 Task: Search one way flight ticket for 4 adults, 2 children, 2 infants in seat and 1 infant on lap in premium economy from Columbus: Rickenbacker International Airport to Riverton: Central Wyoming Regional Airport (was Riverton Regional) on 8-4-2023. Choice of flights is American. Number of bags: 1 carry on bag. Outbound departure time preference is 4:00.
Action: Mouse moved to (282, 250)
Screenshot: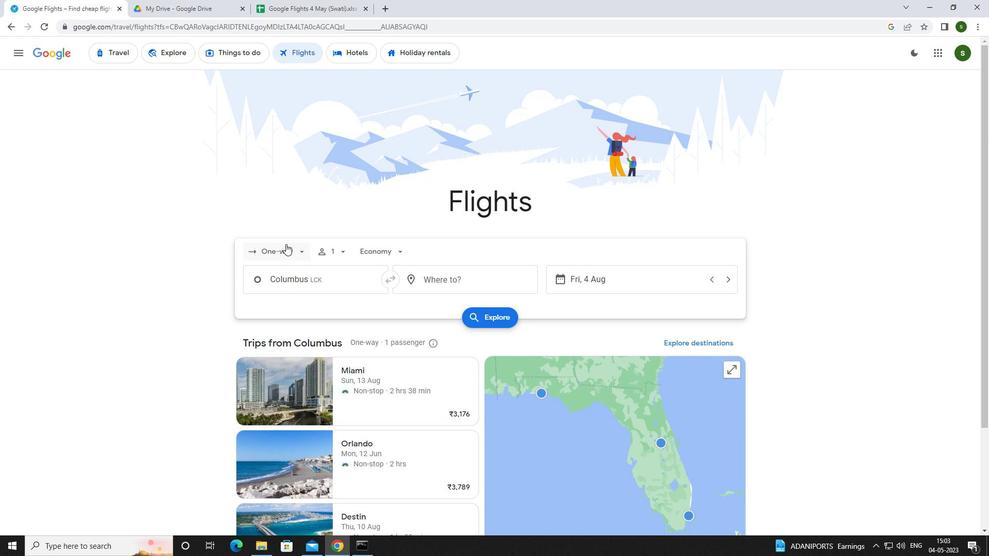 
Action: Mouse pressed left at (282, 250)
Screenshot: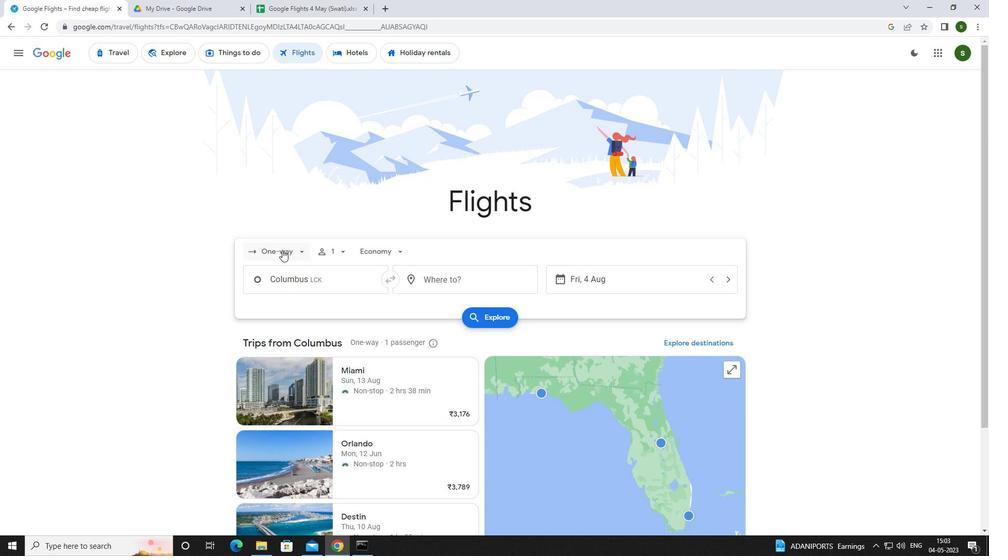 
Action: Mouse moved to (291, 298)
Screenshot: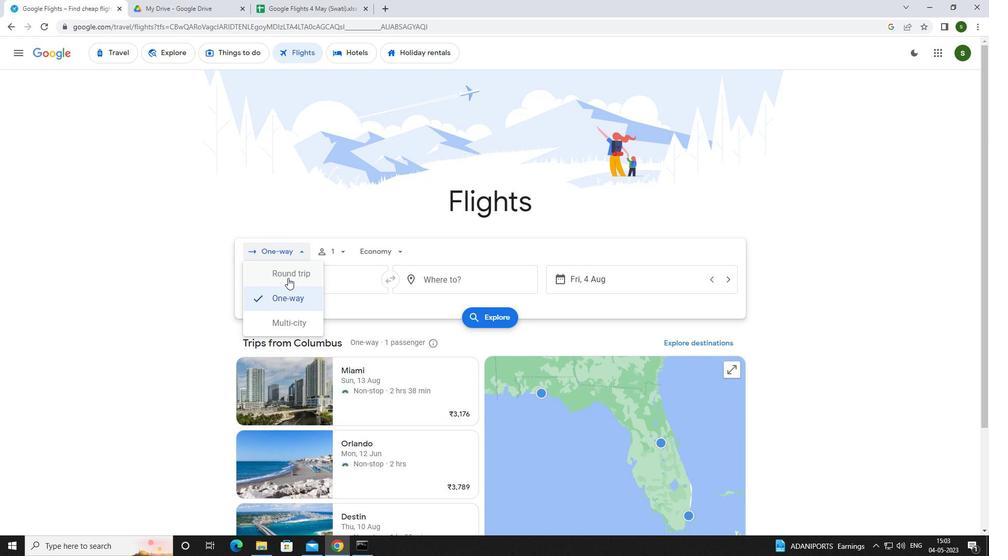 
Action: Mouse pressed left at (291, 298)
Screenshot: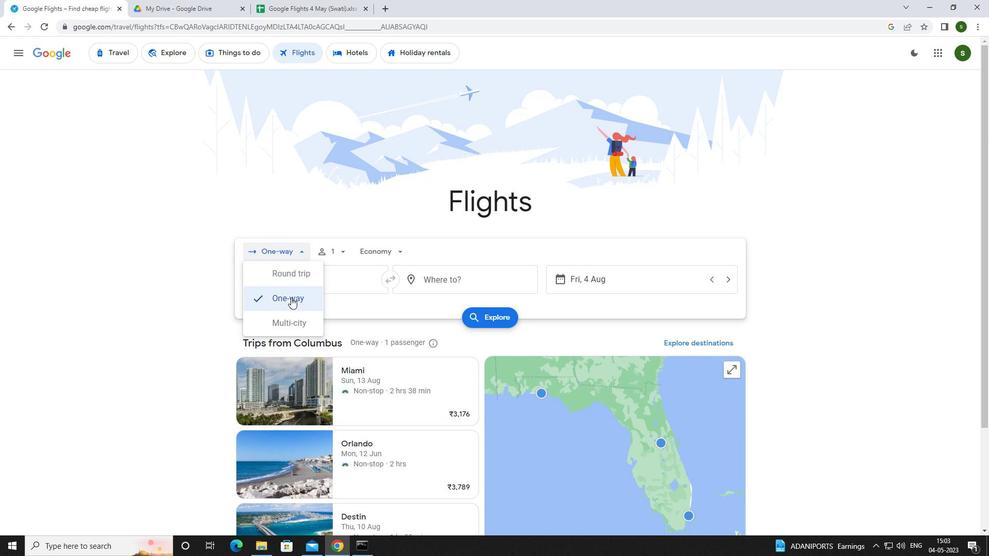 
Action: Mouse moved to (340, 251)
Screenshot: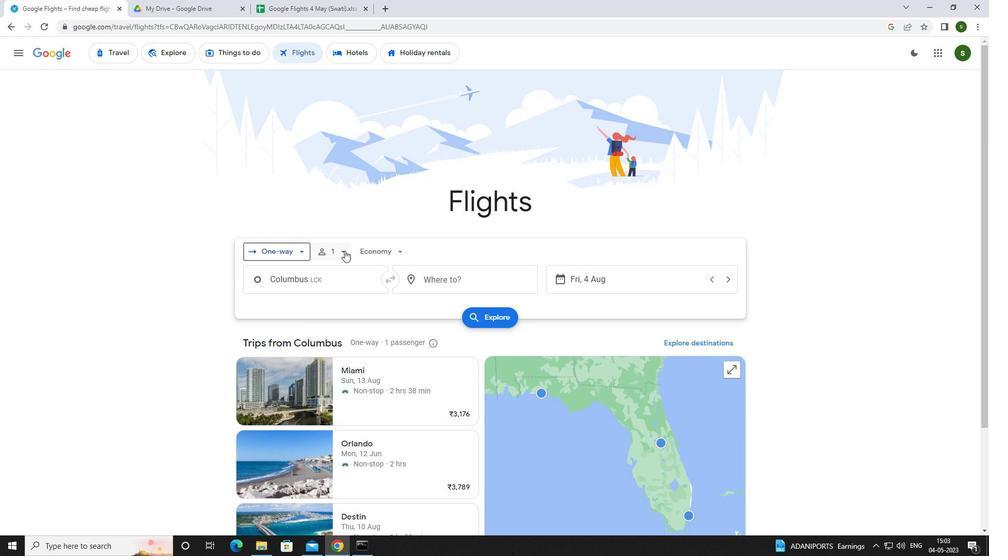 
Action: Mouse pressed left at (340, 251)
Screenshot: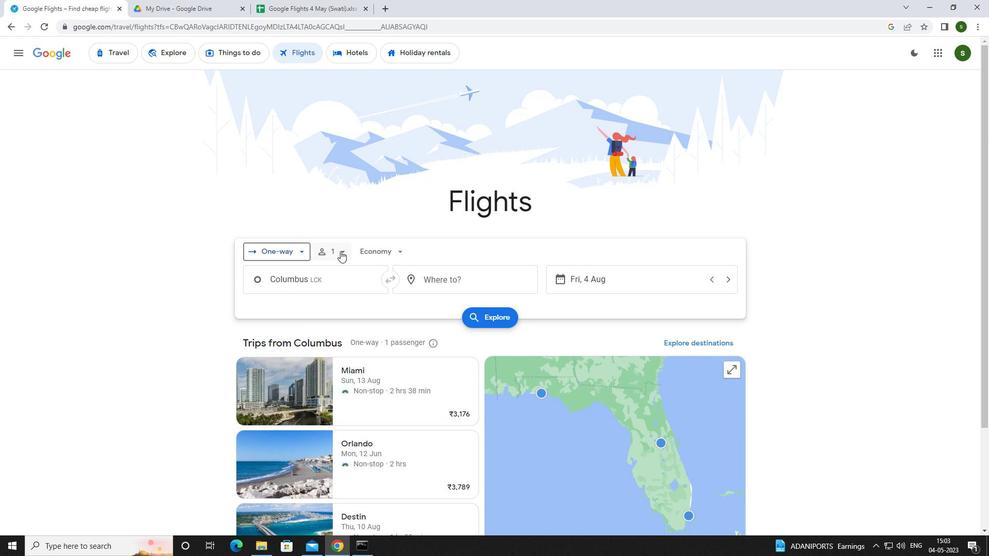 
Action: Mouse moved to (418, 276)
Screenshot: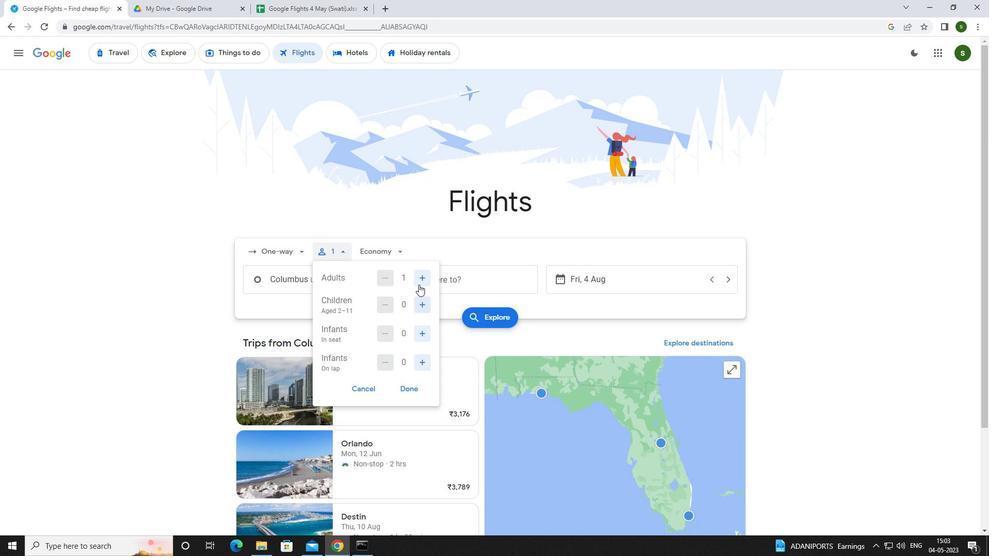 
Action: Mouse pressed left at (418, 276)
Screenshot: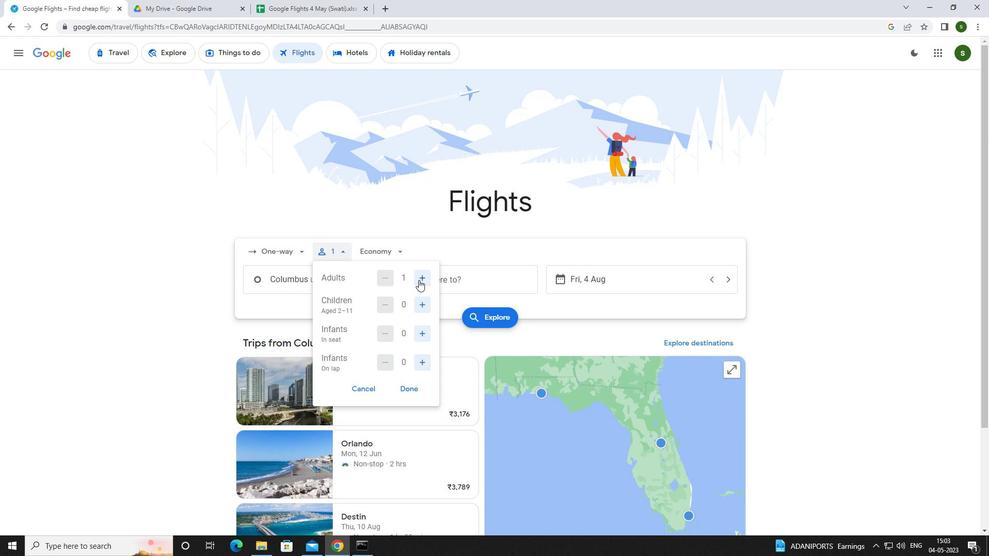 
Action: Mouse pressed left at (418, 276)
Screenshot: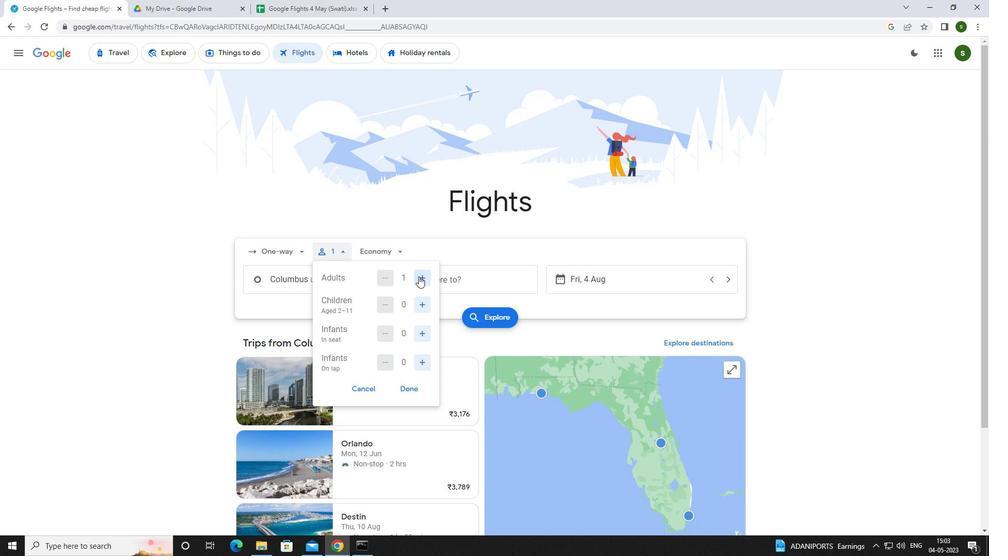 
Action: Mouse pressed left at (418, 276)
Screenshot: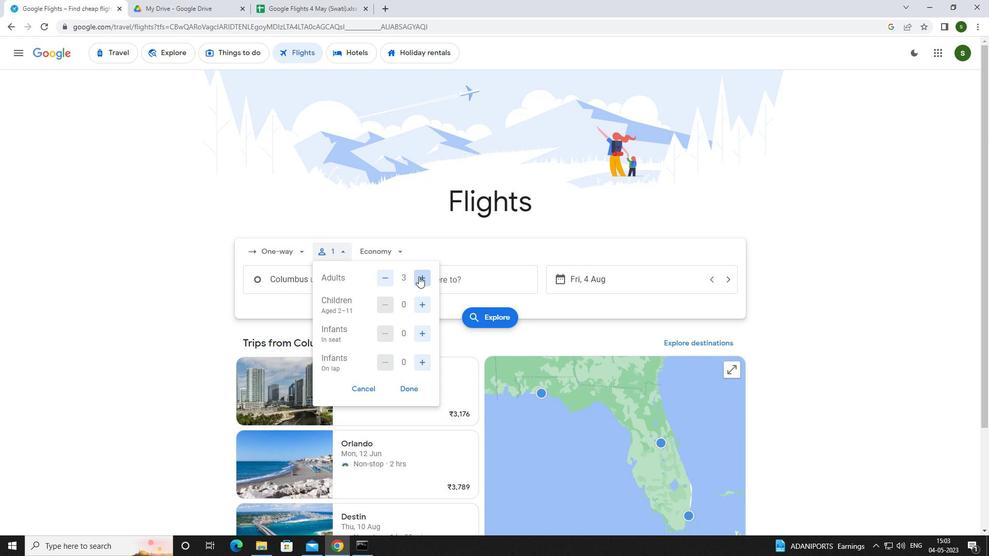 
Action: Mouse moved to (420, 303)
Screenshot: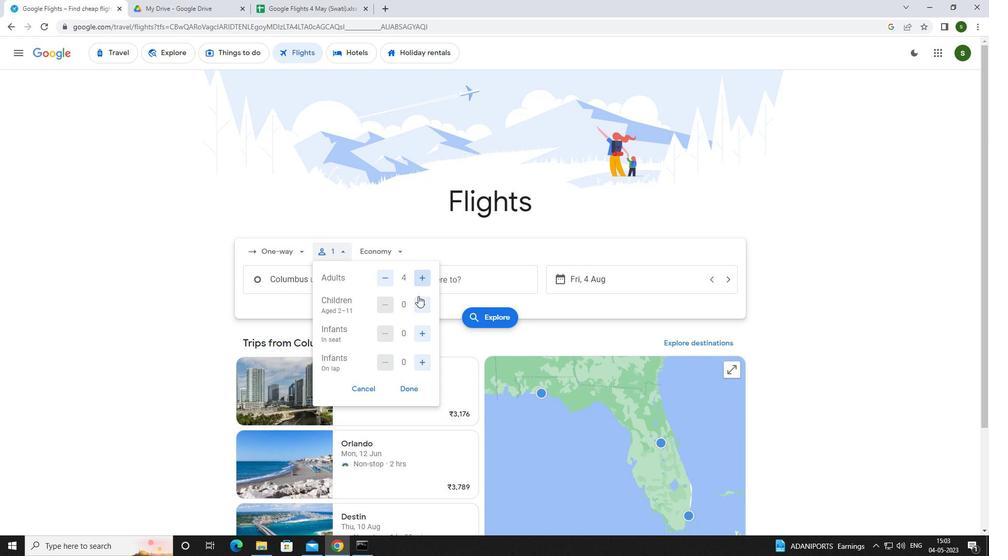 
Action: Mouse pressed left at (420, 303)
Screenshot: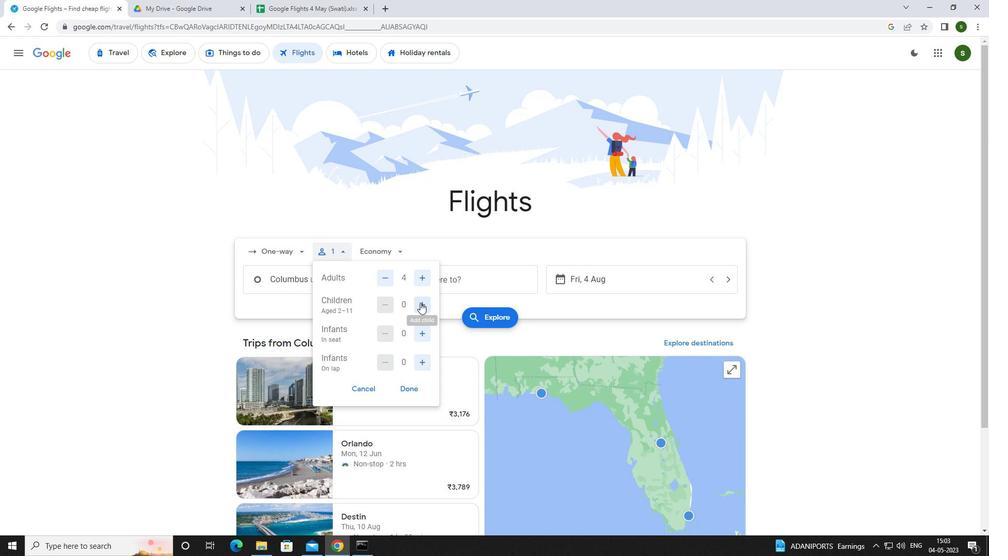 
Action: Mouse pressed left at (420, 303)
Screenshot: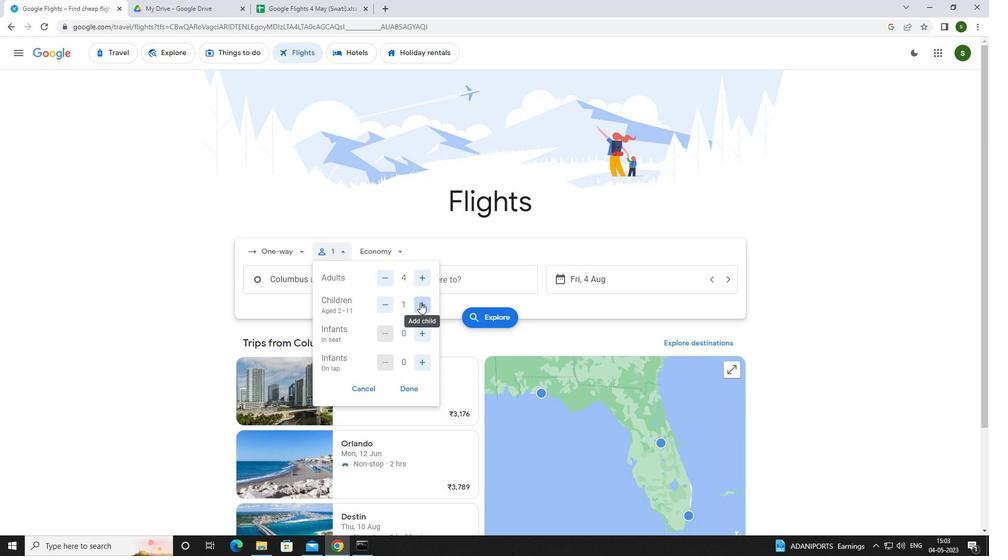 
Action: Mouse moved to (429, 331)
Screenshot: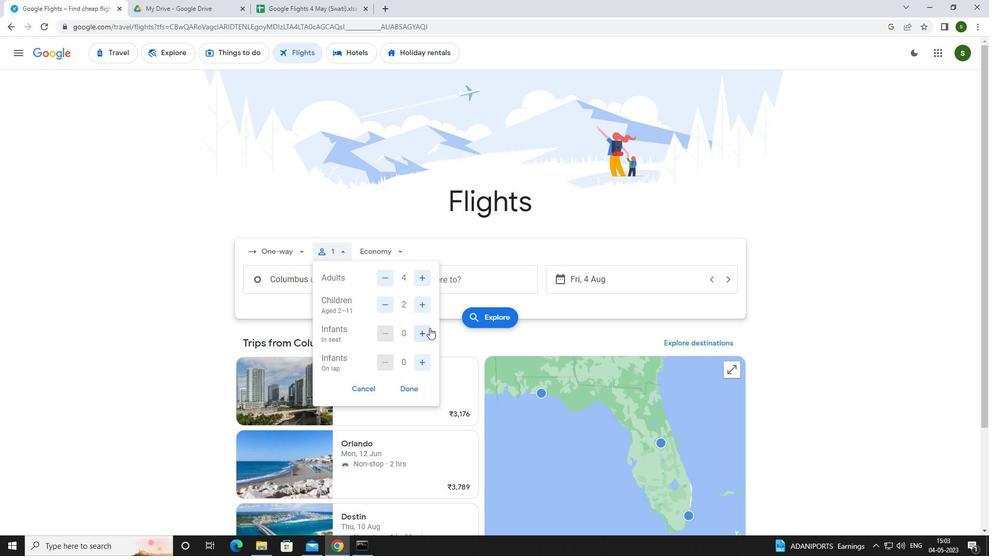 
Action: Mouse pressed left at (429, 331)
Screenshot: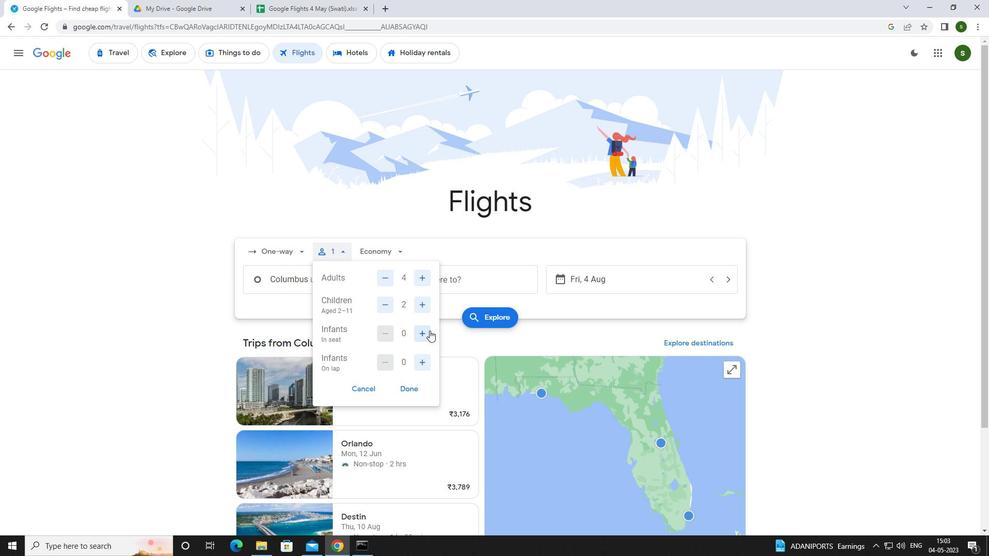 
Action: Mouse pressed left at (429, 331)
Screenshot: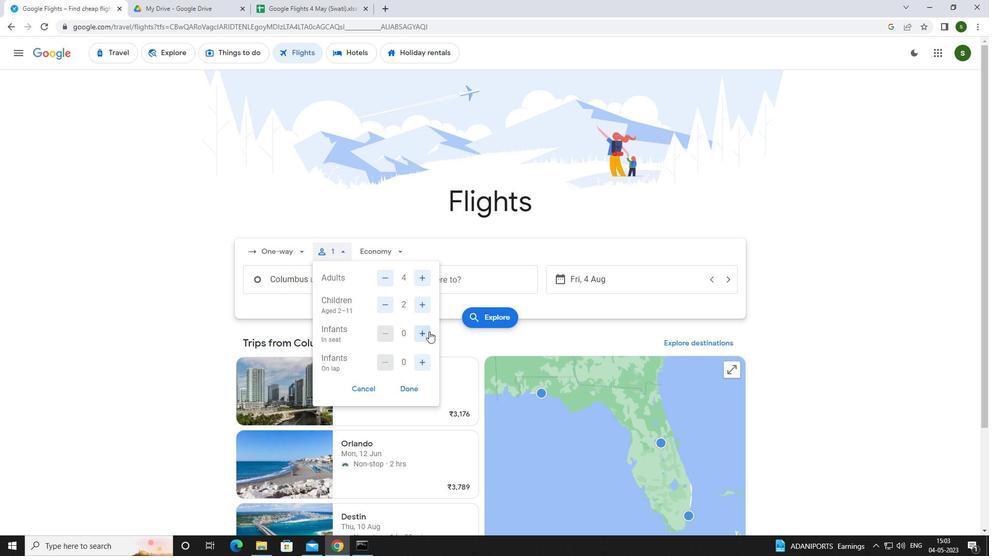 
Action: Mouse moved to (422, 359)
Screenshot: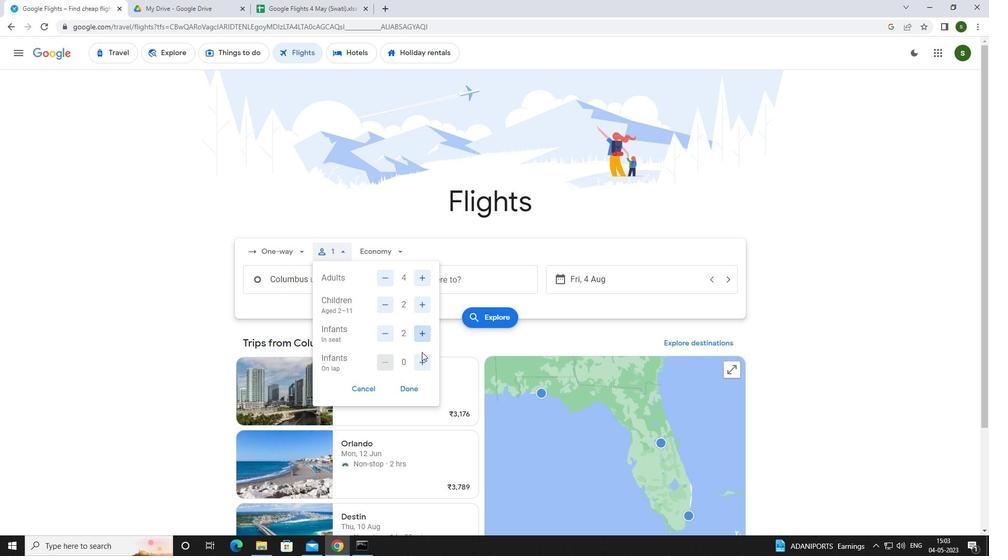 
Action: Mouse pressed left at (422, 359)
Screenshot: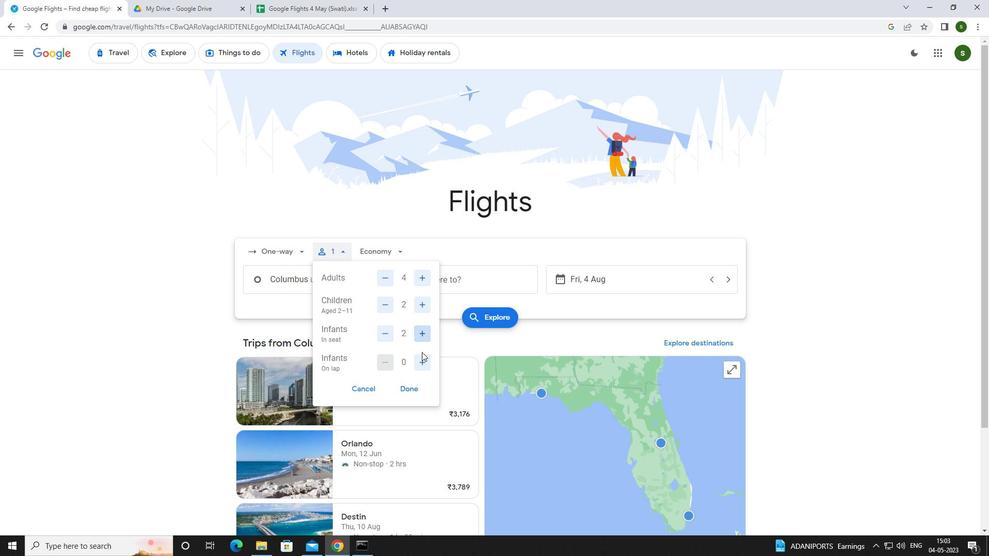 
Action: Mouse moved to (398, 242)
Screenshot: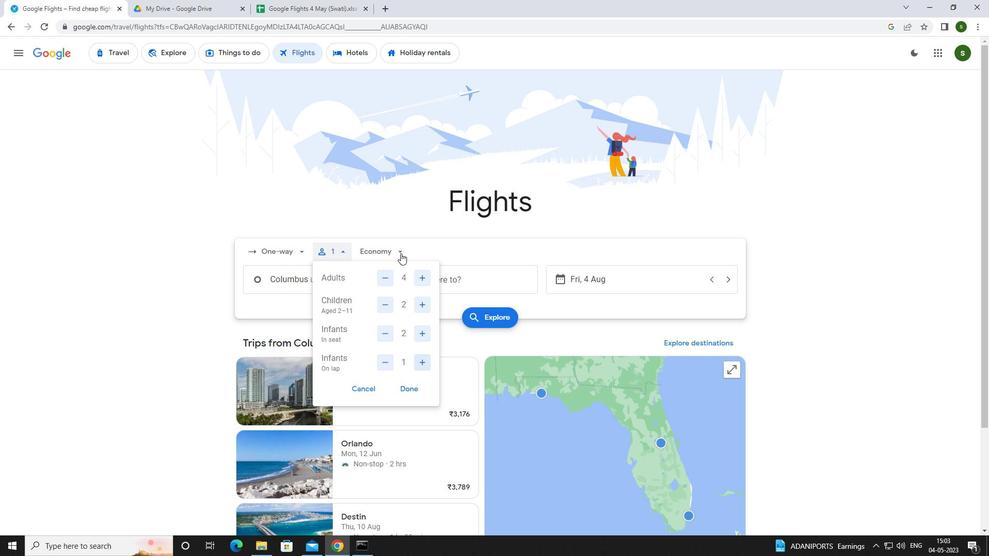 
Action: Mouse pressed left at (398, 242)
Screenshot: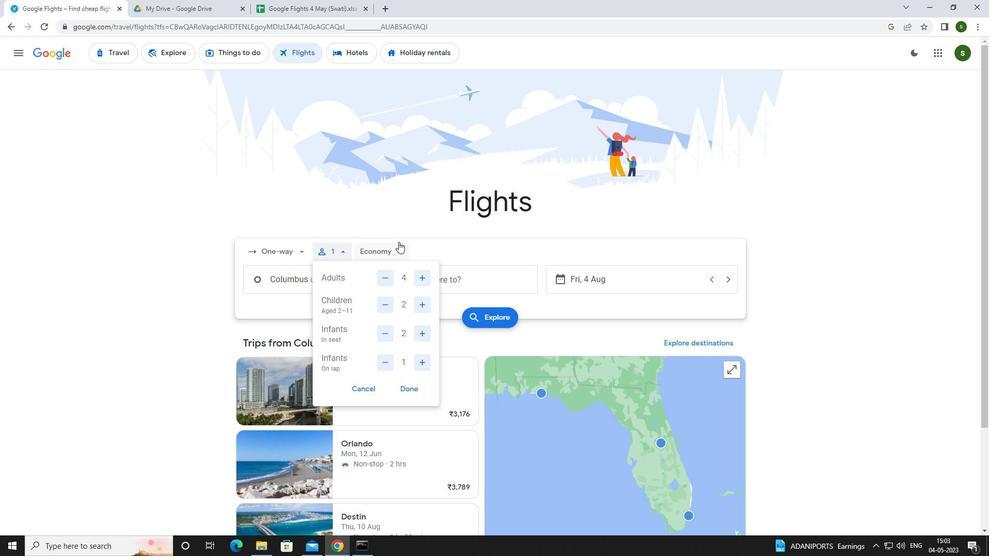 
Action: Mouse moved to (410, 298)
Screenshot: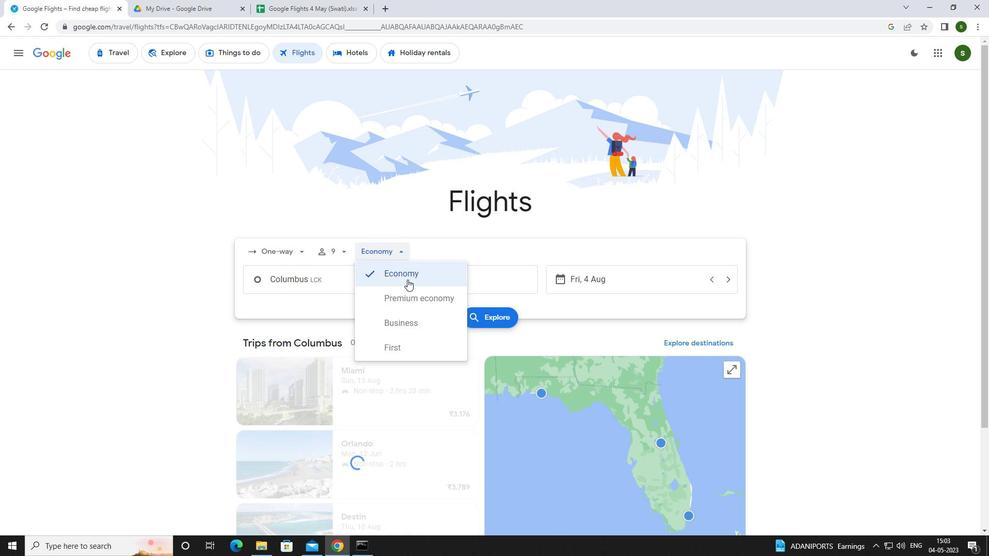 
Action: Mouse pressed left at (410, 298)
Screenshot: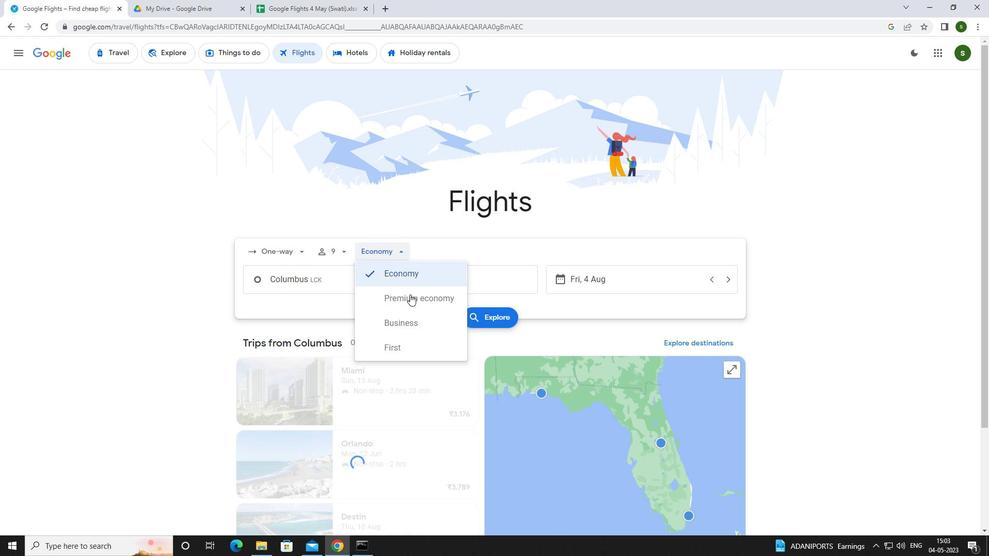 
Action: Mouse moved to (346, 281)
Screenshot: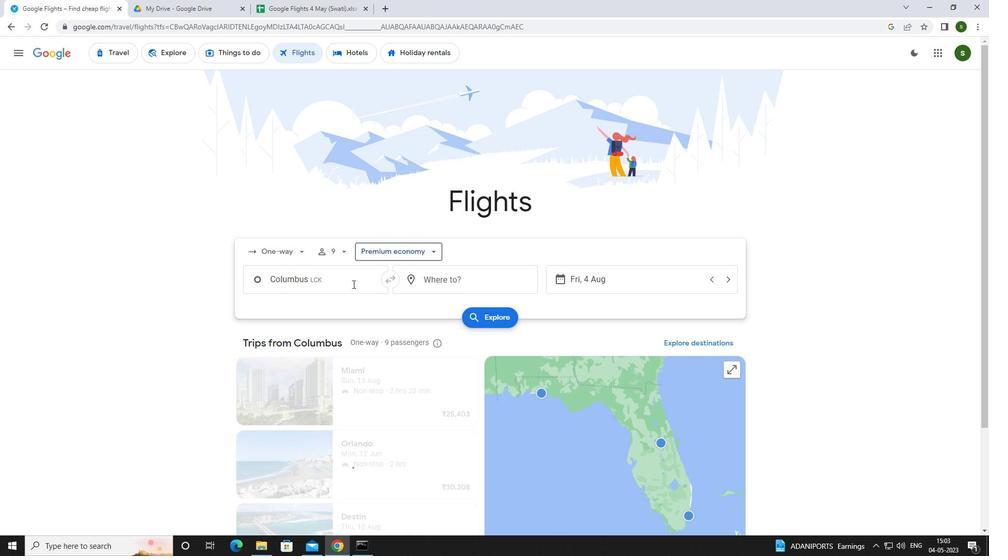 
Action: Mouse pressed left at (346, 281)
Screenshot: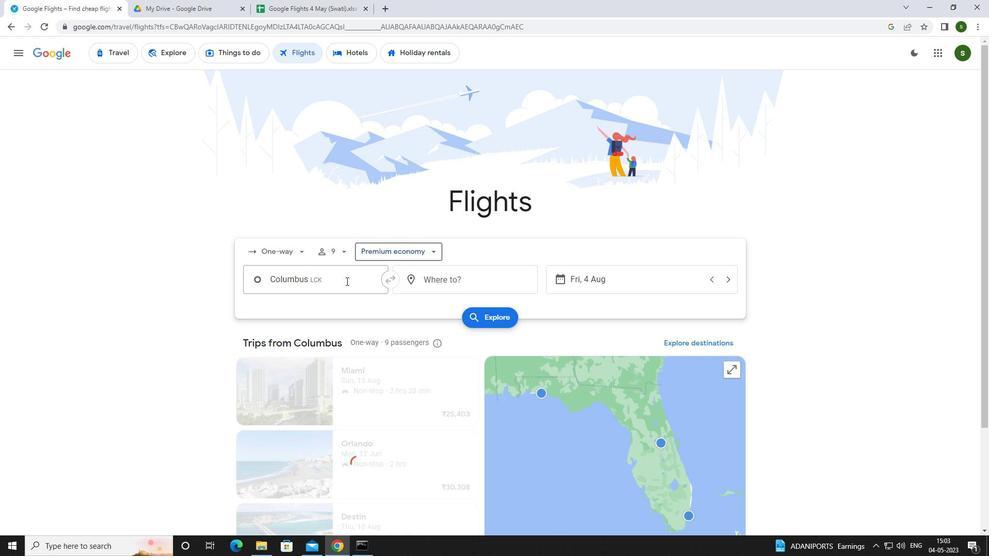 
Action: Key pressed <Key.caps_lock>r<Key.caps_lock>ickenb
Screenshot: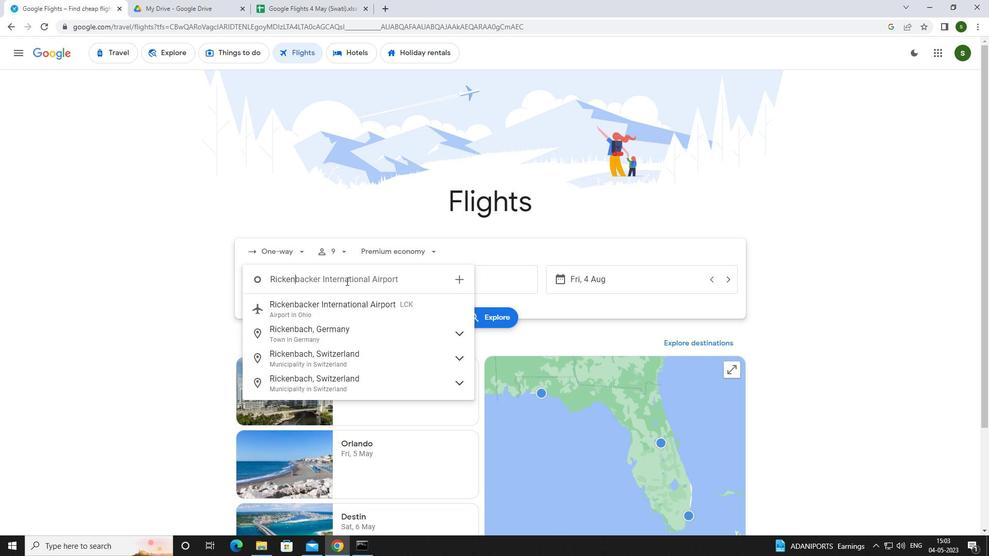 
Action: Mouse moved to (340, 314)
Screenshot: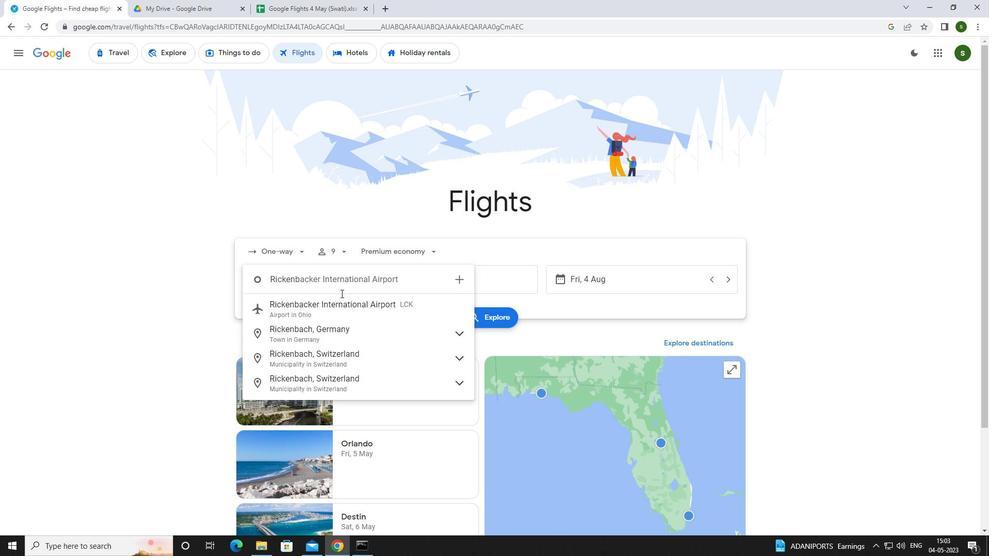 
Action: Mouse pressed left at (340, 314)
Screenshot: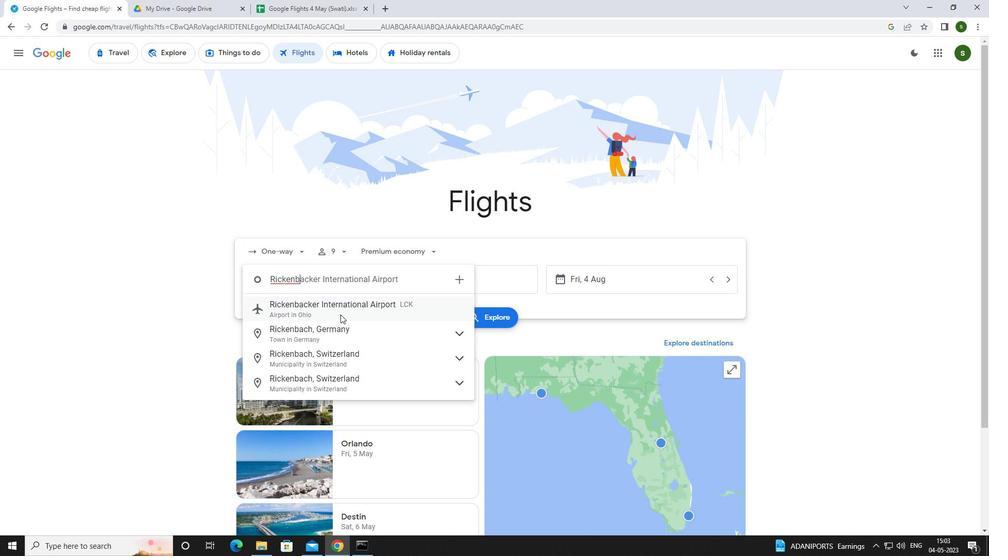
Action: Mouse moved to (446, 275)
Screenshot: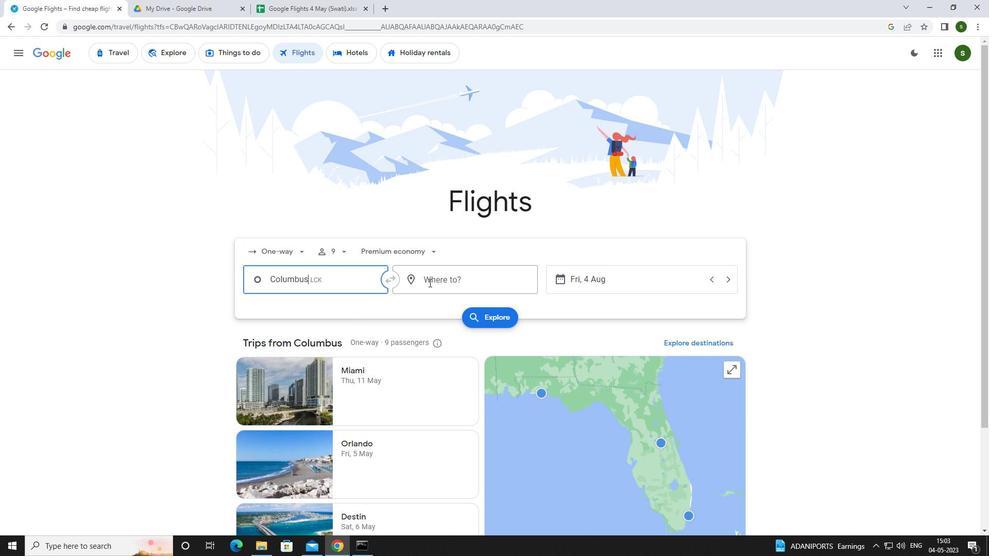 
Action: Mouse pressed left at (446, 275)
Screenshot: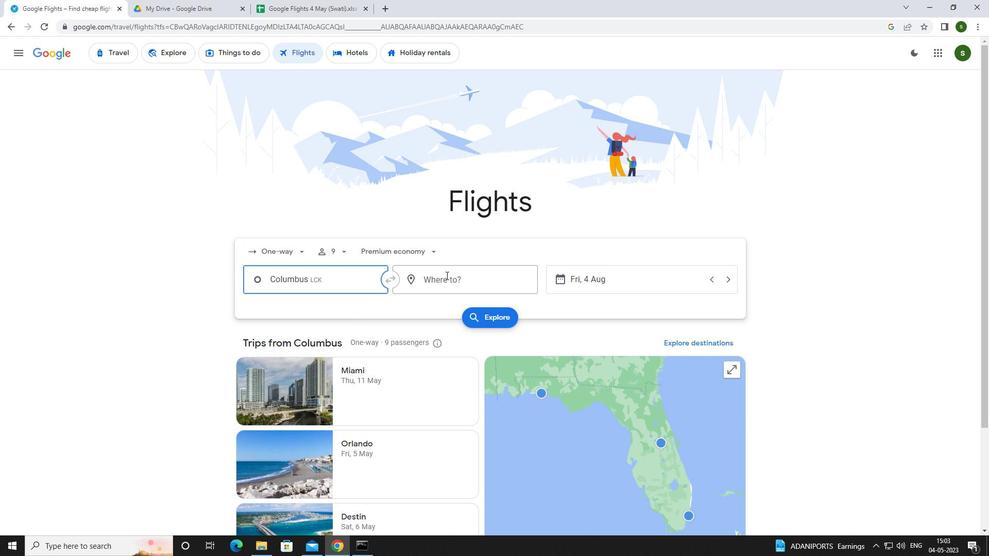 
Action: Key pressed <Key.caps_lock>r<Key.caps_lock>ivert
Screenshot: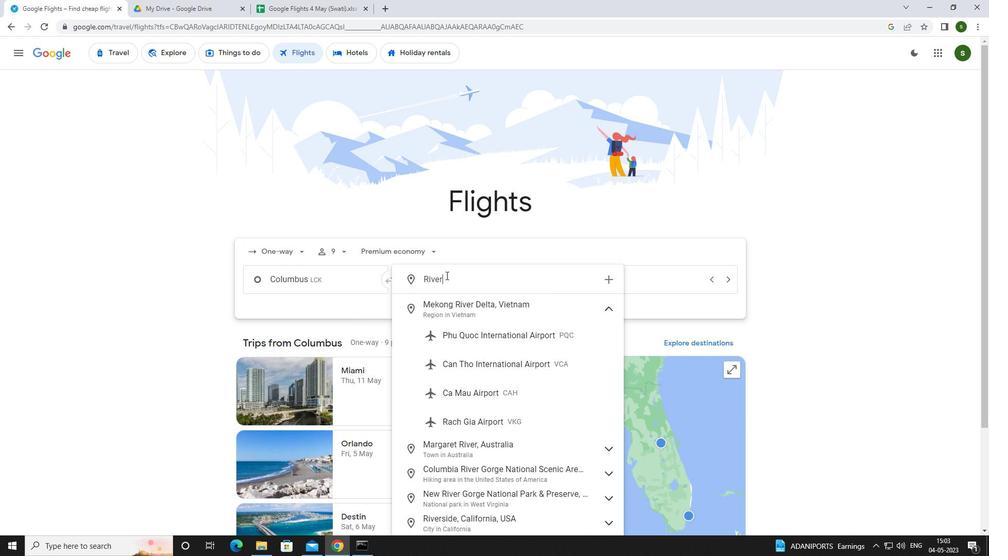 
Action: Mouse moved to (469, 337)
Screenshot: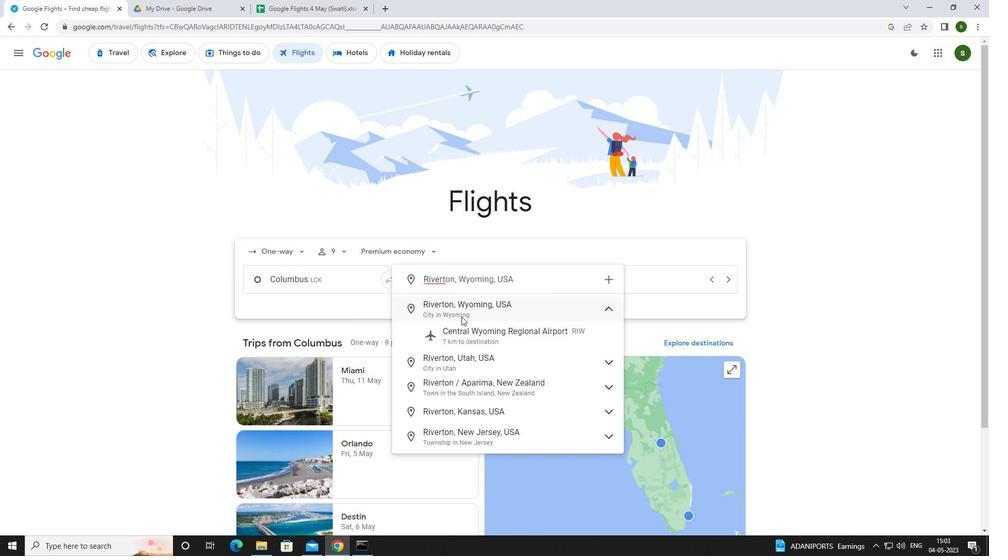 
Action: Mouse pressed left at (469, 337)
Screenshot: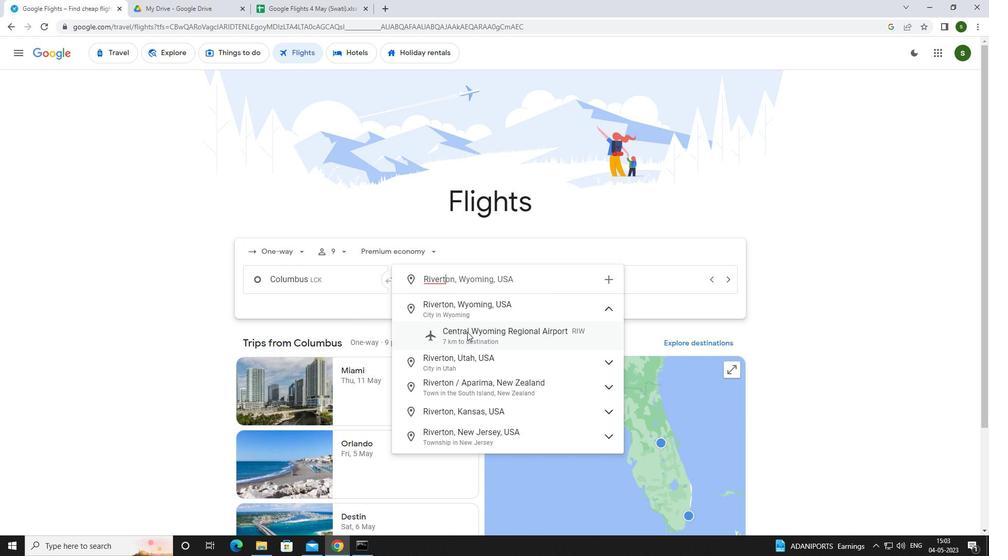 
Action: Mouse moved to (621, 279)
Screenshot: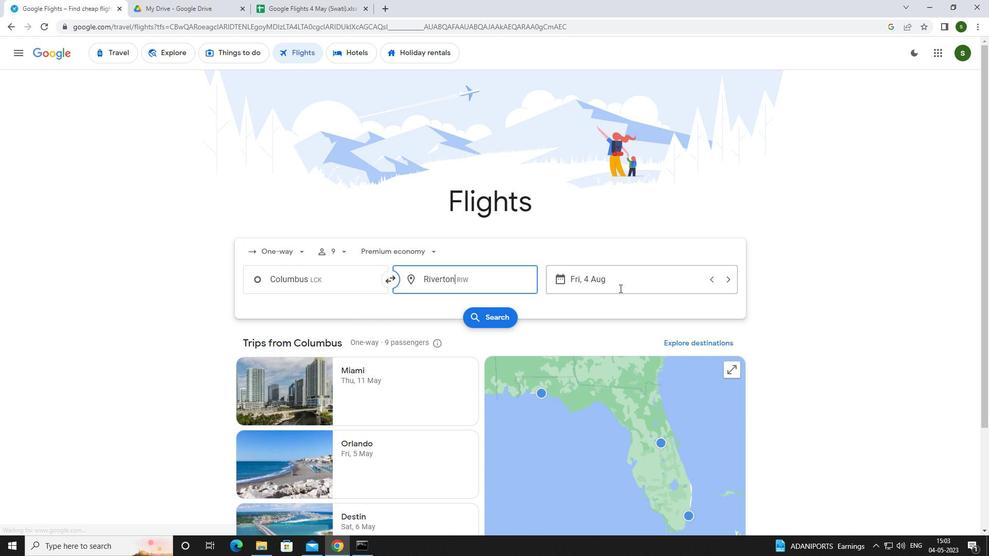 
Action: Mouse pressed left at (621, 279)
Screenshot: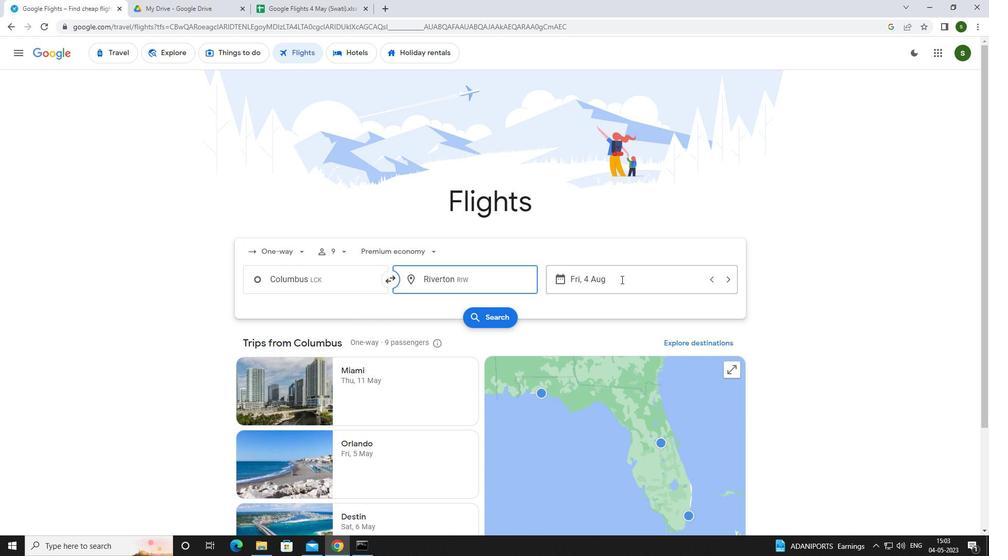 
Action: Mouse moved to (501, 351)
Screenshot: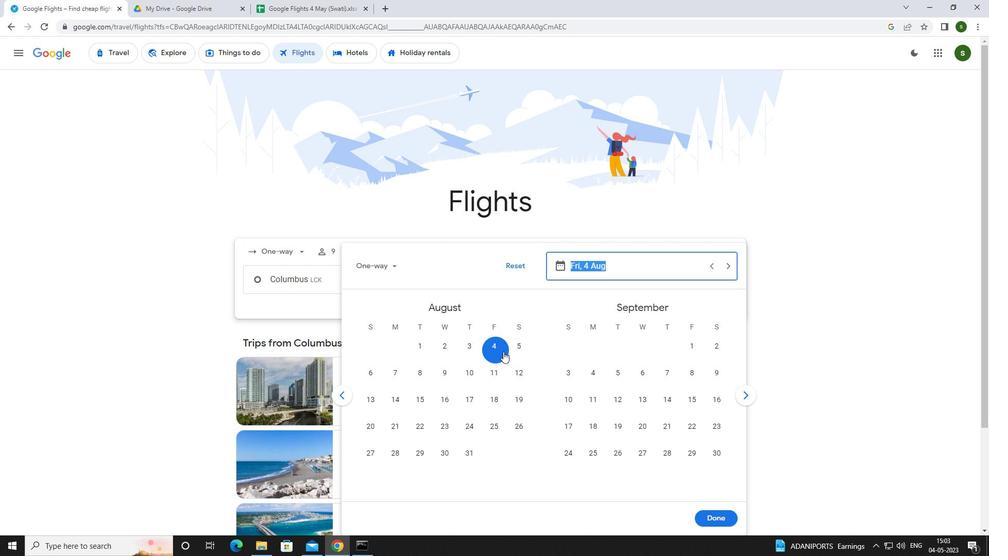 
Action: Mouse pressed left at (501, 351)
Screenshot: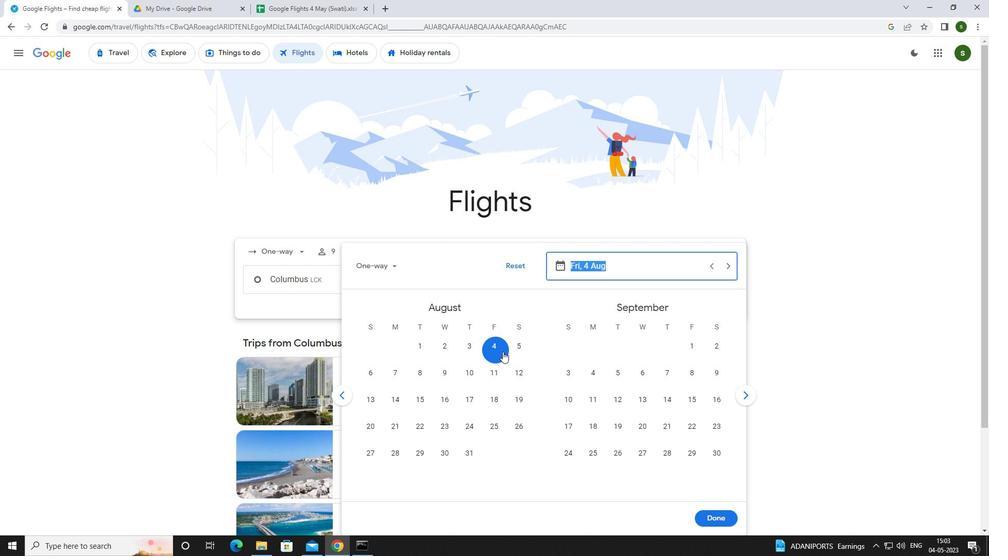 
Action: Mouse moved to (712, 516)
Screenshot: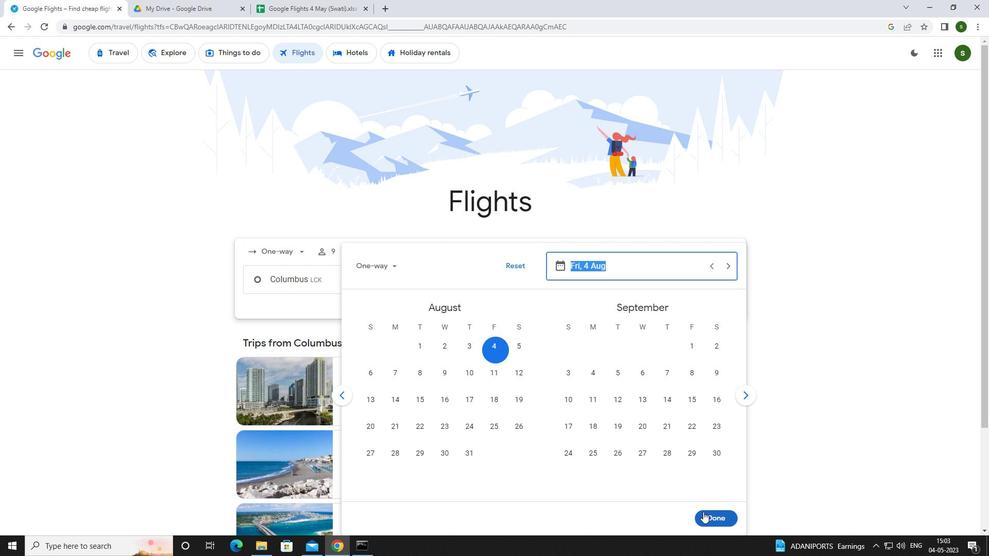 
Action: Mouse pressed left at (712, 516)
Screenshot: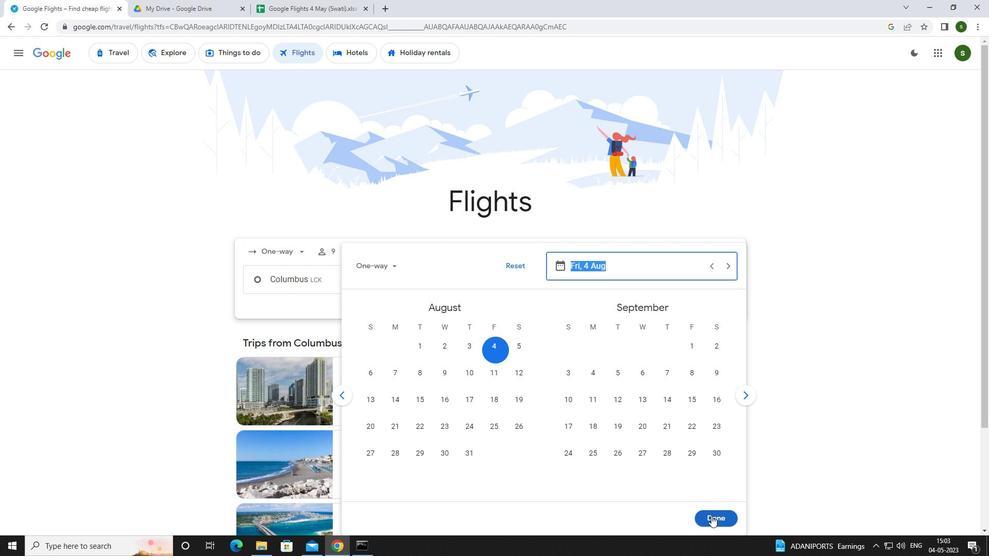 
Action: Mouse moved to (489, 324)
Screenshot: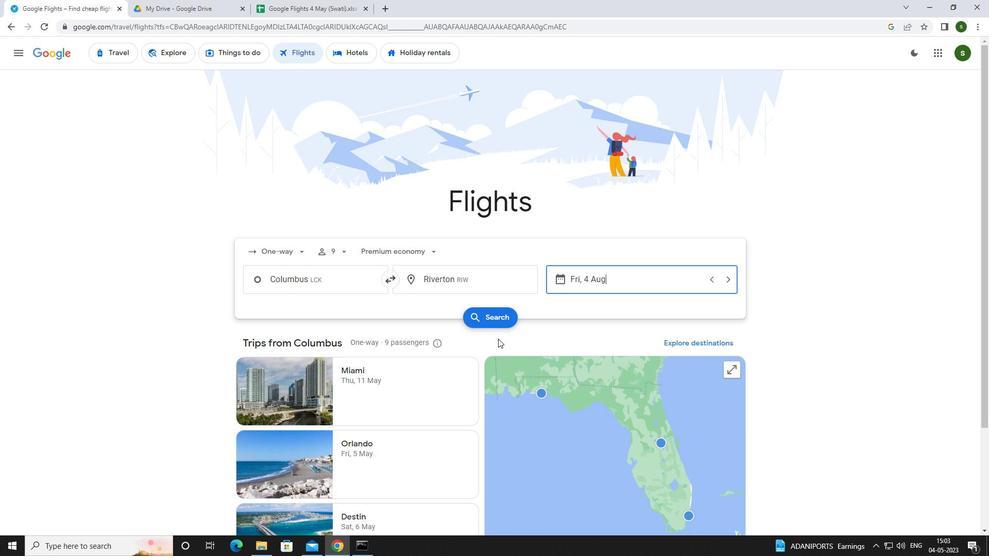 
Action: Mouse pressed left at (489, 324)
Screenshot: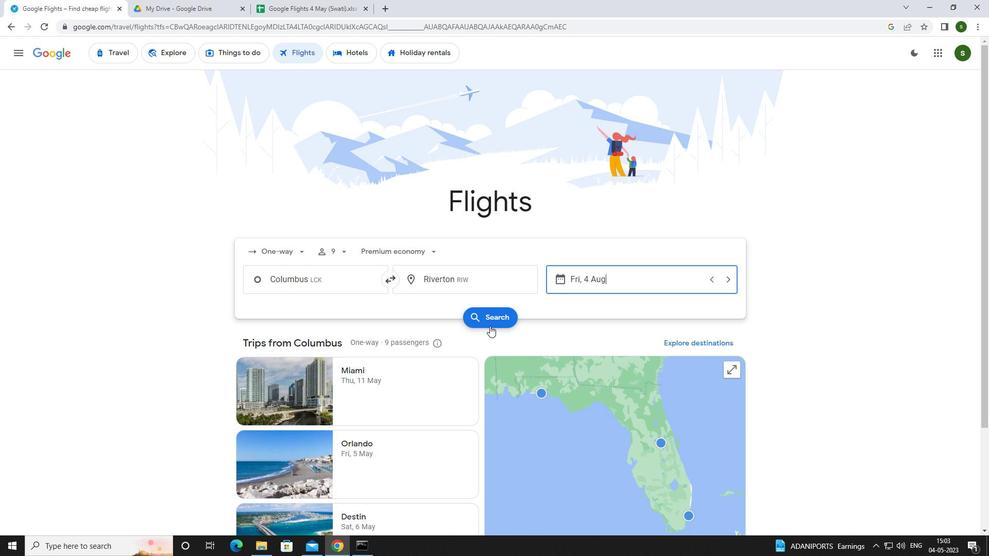
Action: Mouse moved to (261, 143)
Screenshot: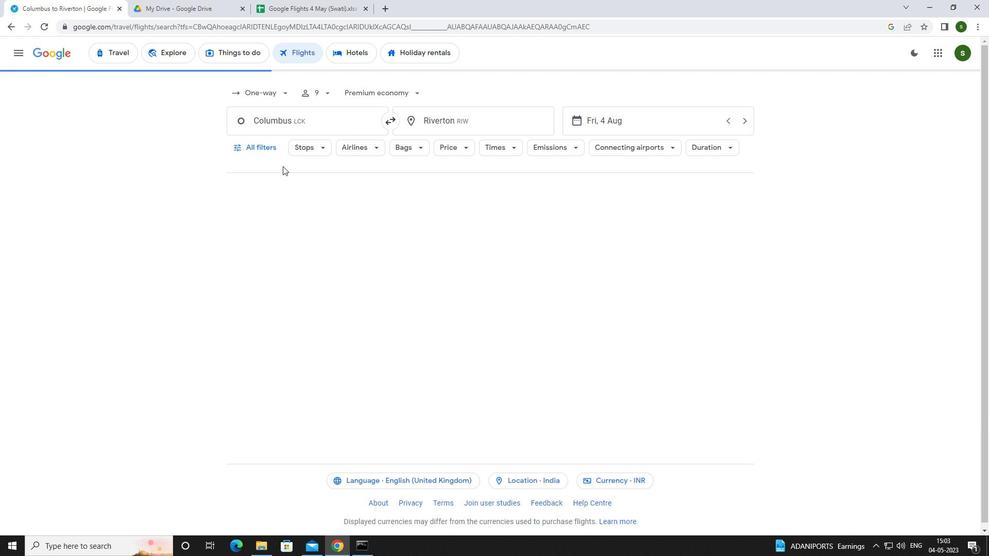 
Action: Mouse pressed left at (261, 143)
Screenshot: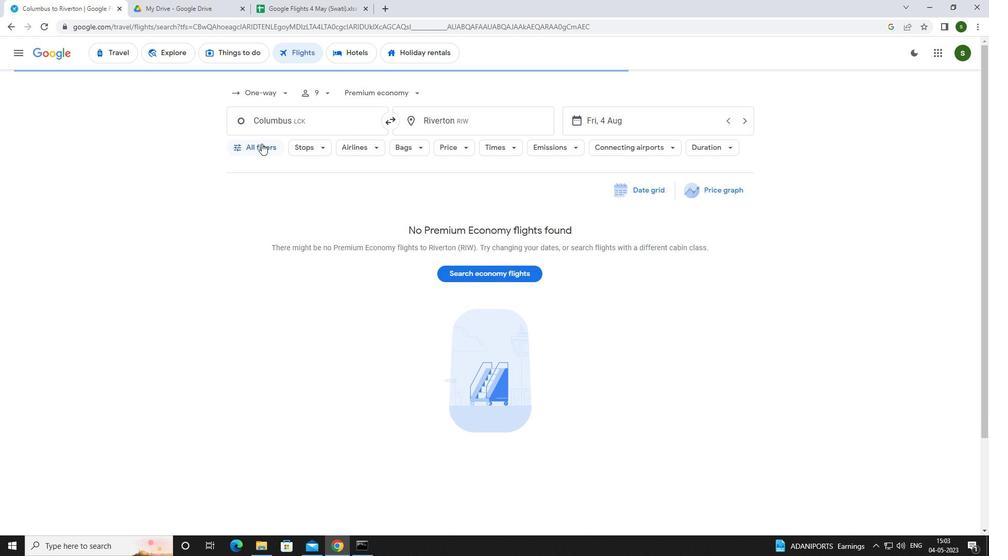
Action: Mouse moved to (384, 365)
Screenshot: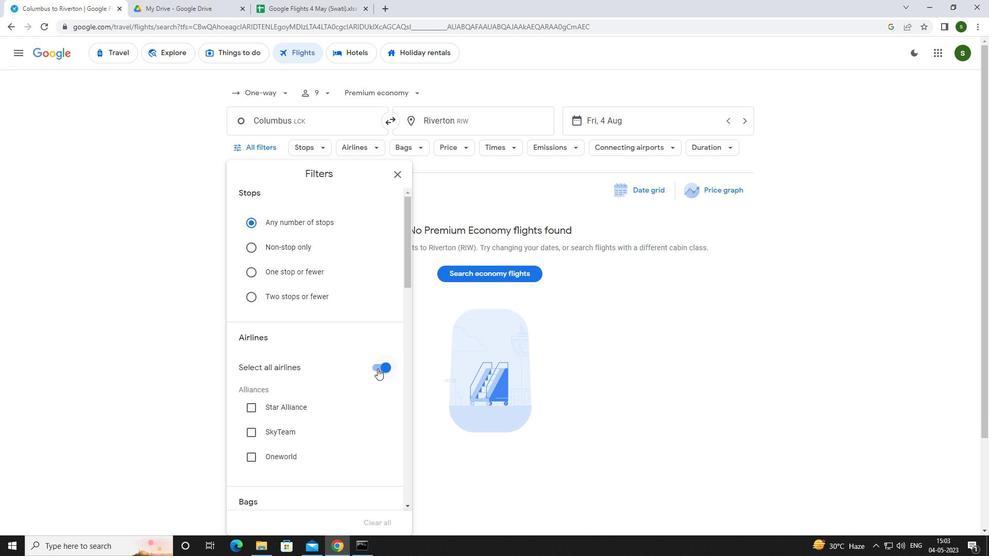 
Action: Mouse pressed left at (384, 365)
Screenshot: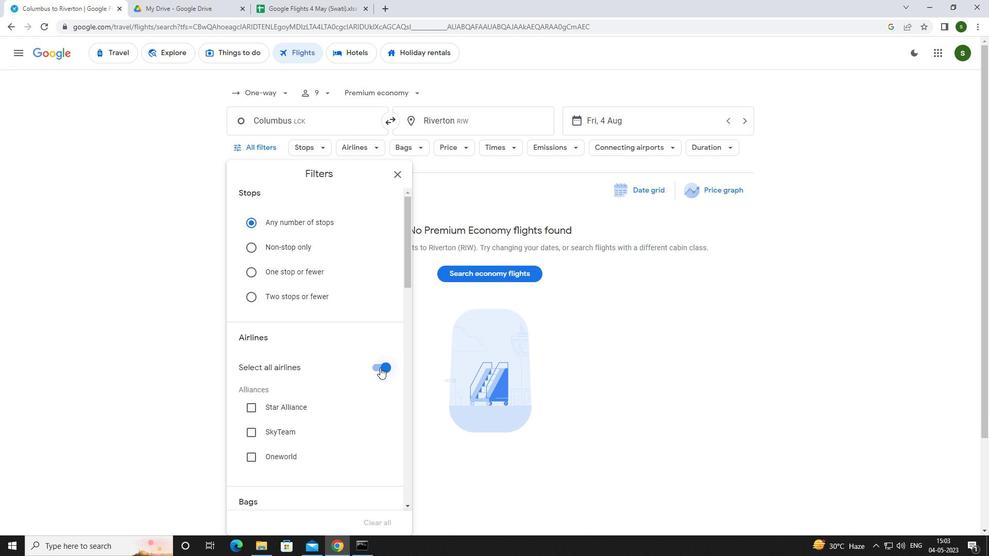 
Action: Mouse scrolled (384, 365) with delta (0, 0)
Screenshot: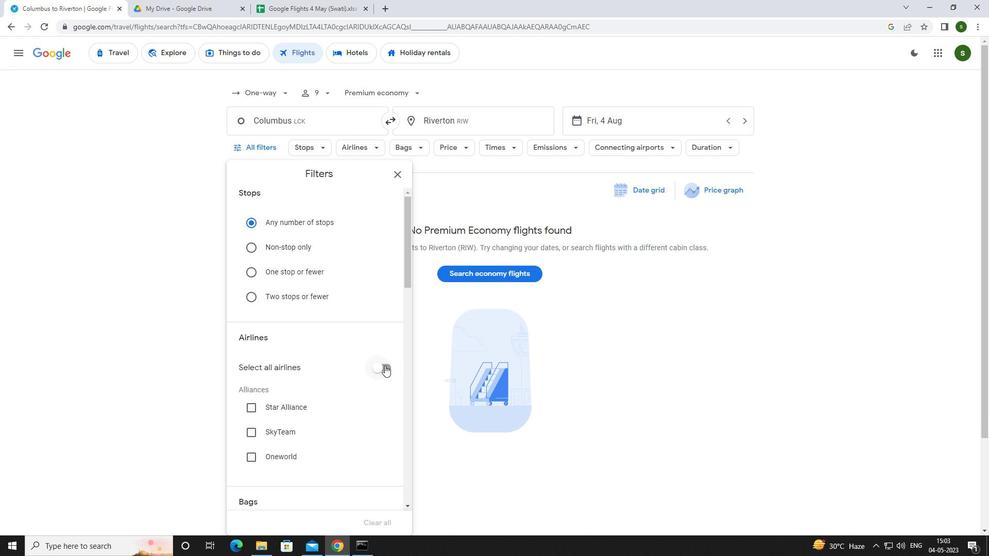 
Action: Mouse scrolled (384, 365) with delta (0, 0)
Screenshot: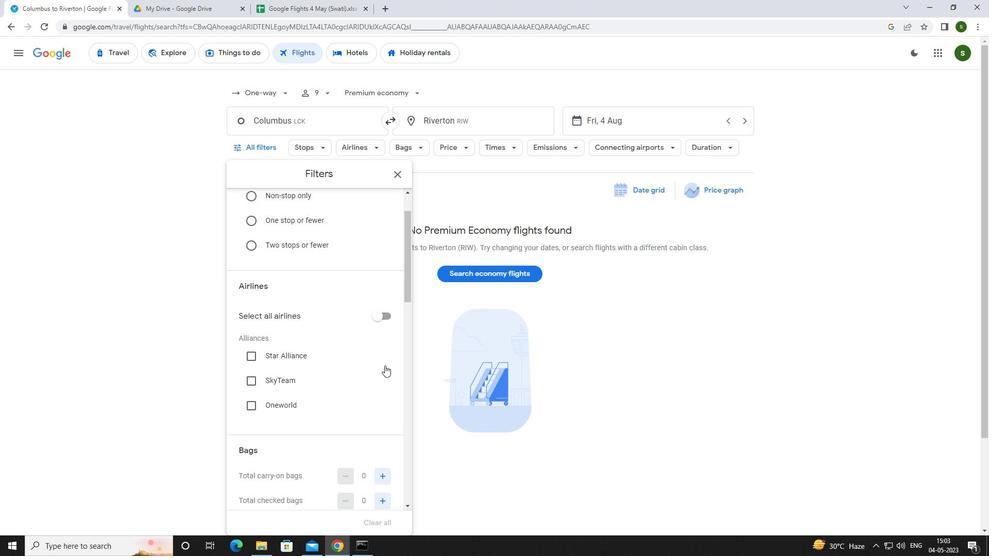 
Action: Mouse scrolled (384, 365) with delta (0, 0)
Screenshot: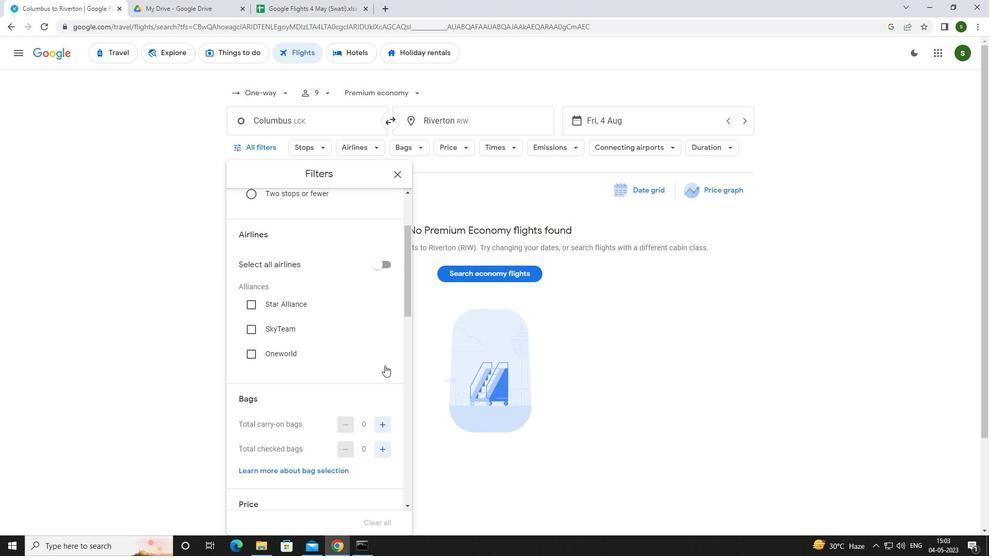 
Action: Mouse pressed left at (384, 365)
Screenshot: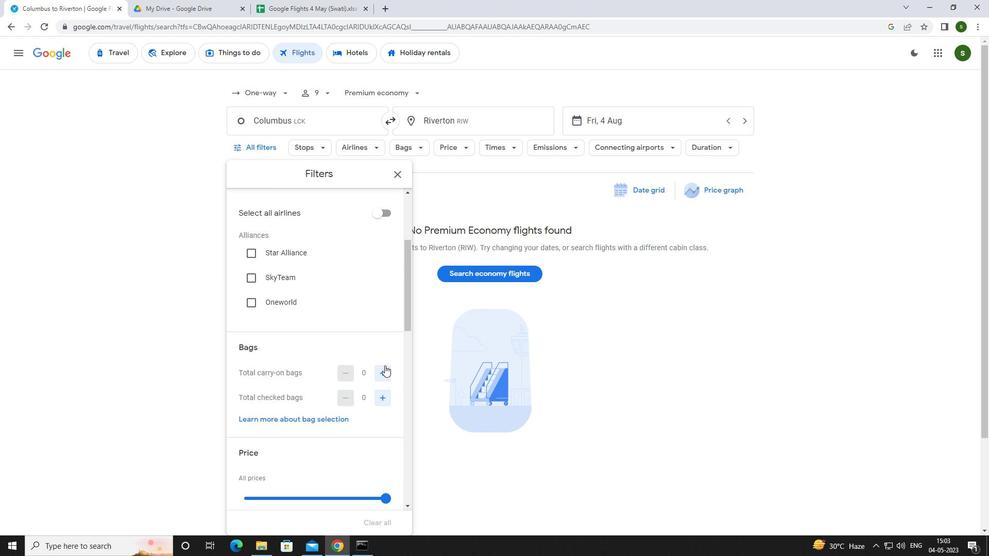 
Action: Mouse scrolled (384, 365) with delta (0, 0)
Screenshot: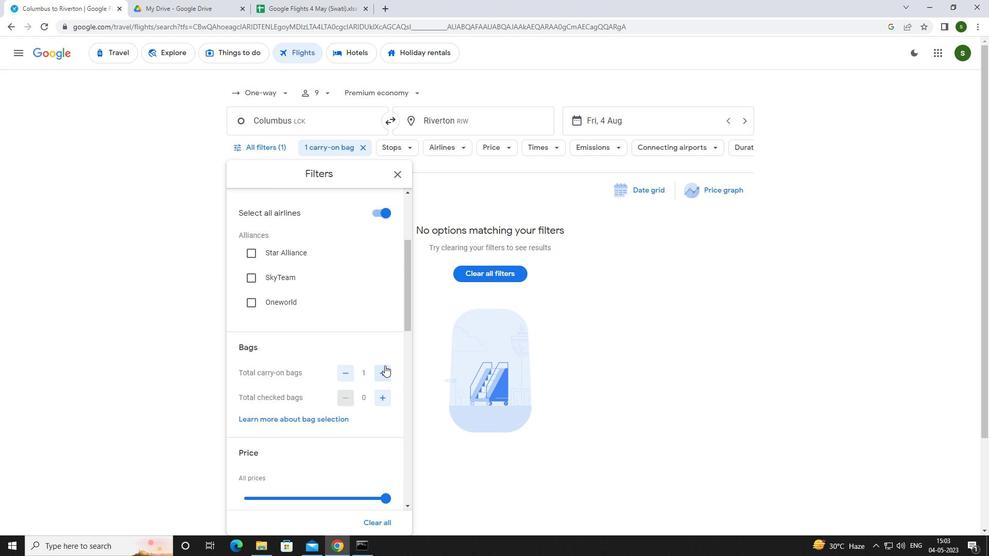 
Action: Mouse scrolled (384, 365) with delta (0, 0)
Screenshot: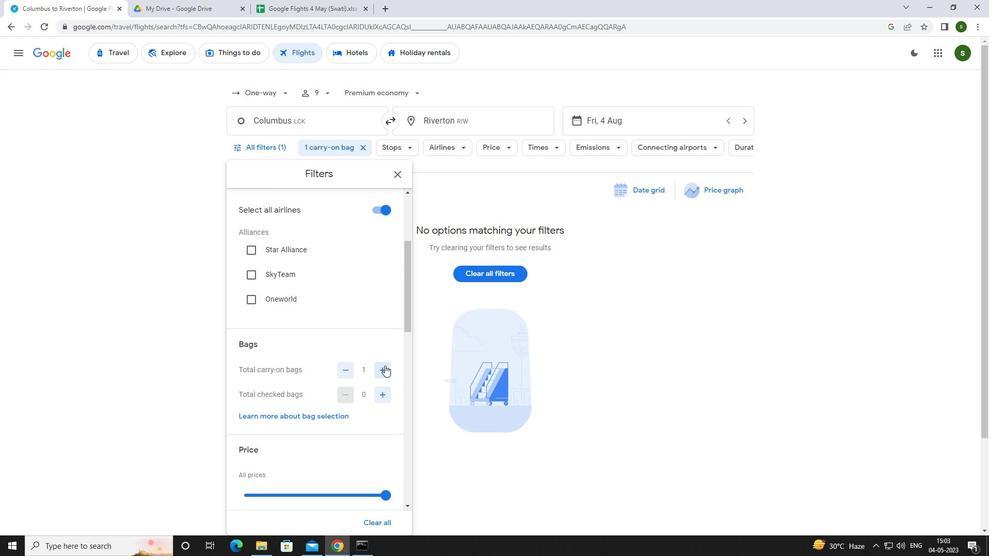 
Action: Mouse moved to (343, 367)
Screenshot: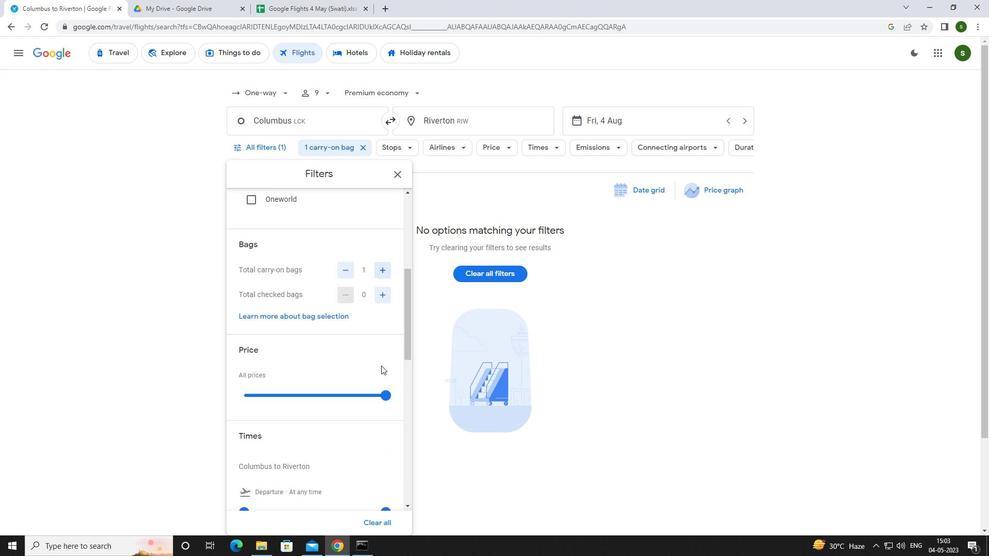 
Action: Mouse scrolled (343, 366) with delta (0, 0)
Screenshot: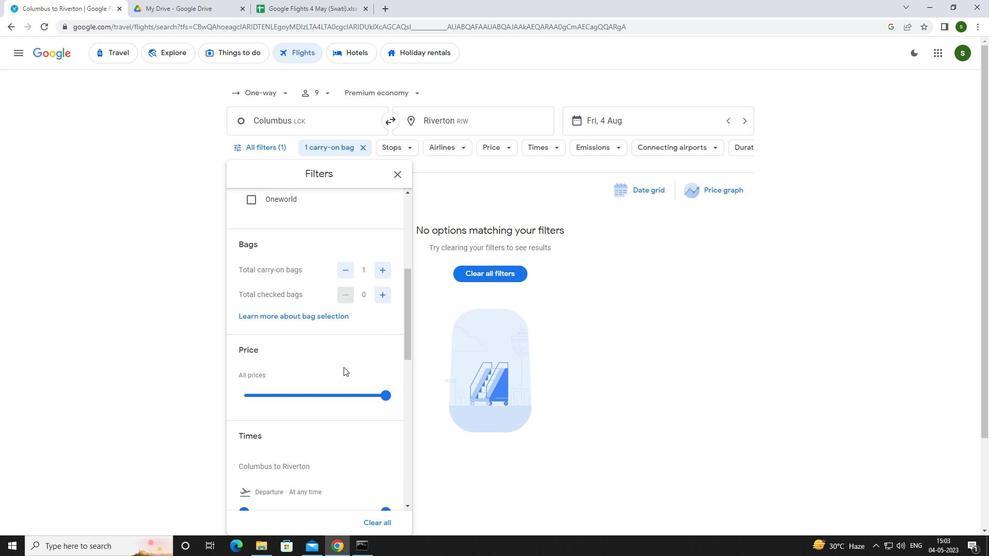 
Action: Mouse scrolled (343, 366) with delta (0, 0)
Screenshot: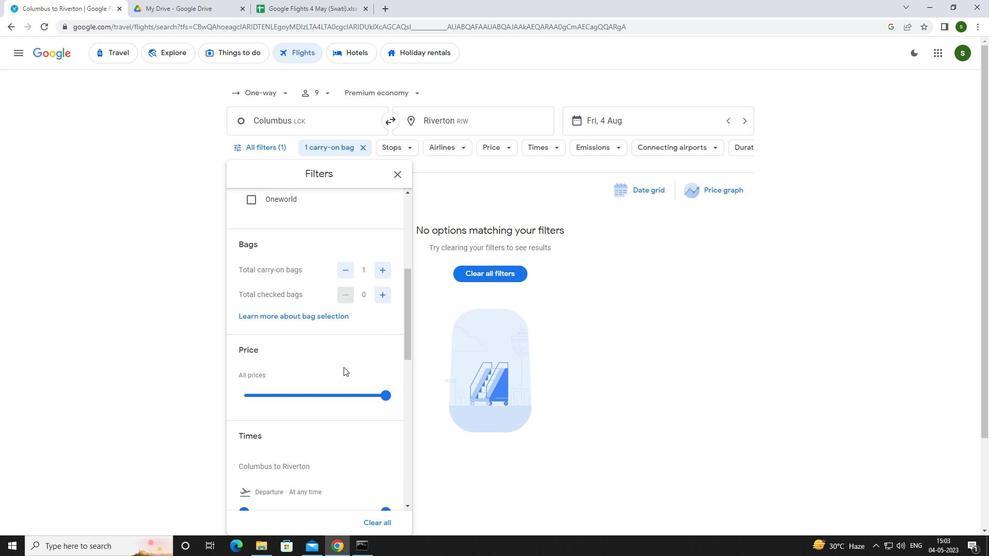 
Action: Mouse scrolled (343, 366) with delta (0, 0)
Screenshot: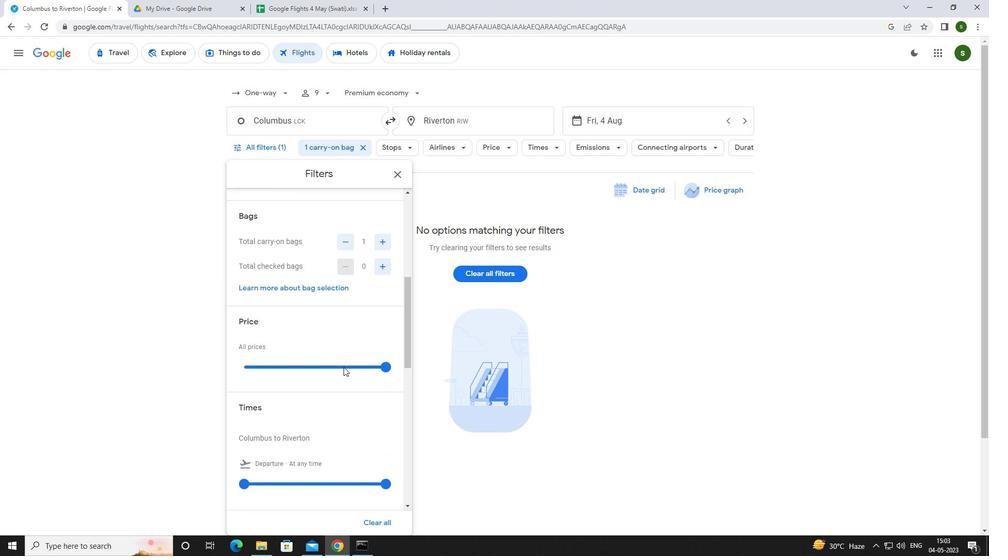 
Action: Mouse moved to (246, 356)
Screenshot: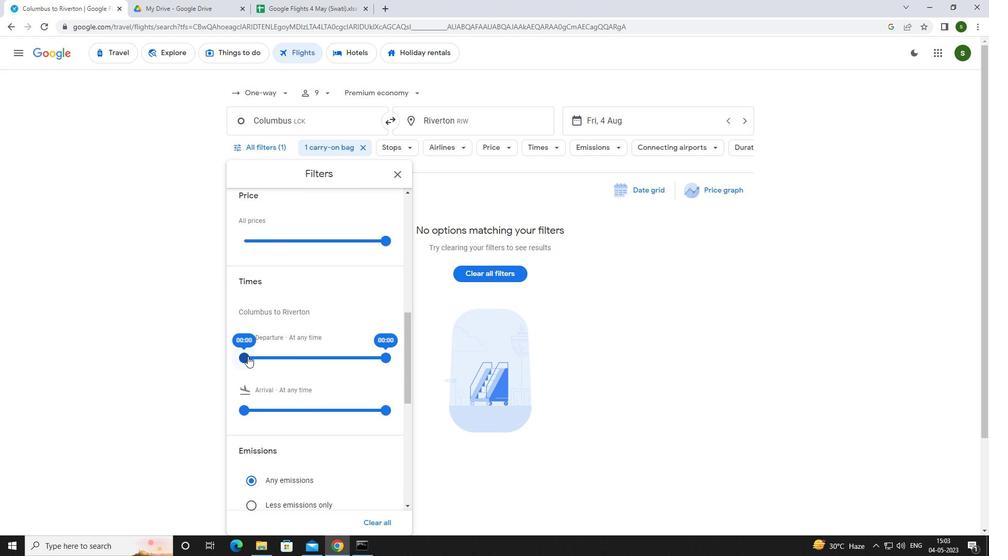 
Action: Mouse pressed left at (246, 356)
Screenshot: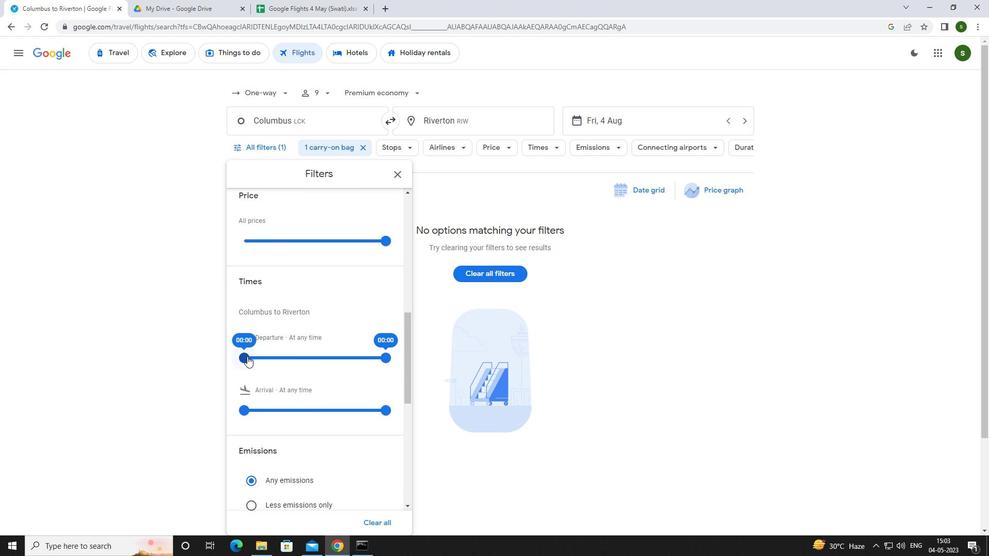 
Action: Mouse moved to (568, 343)
Screenshot: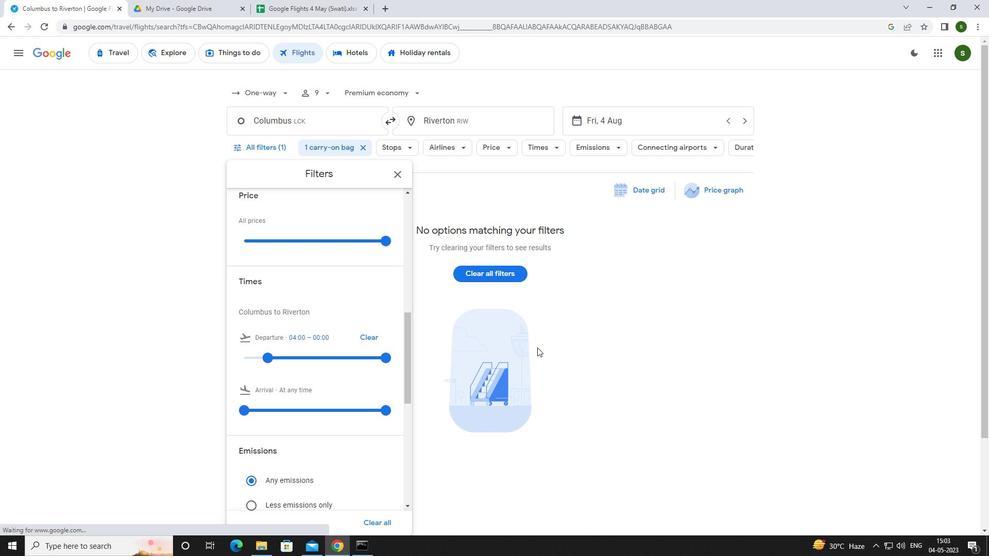 
Action: Mouse pressed left at (568, 343)
Screenshot: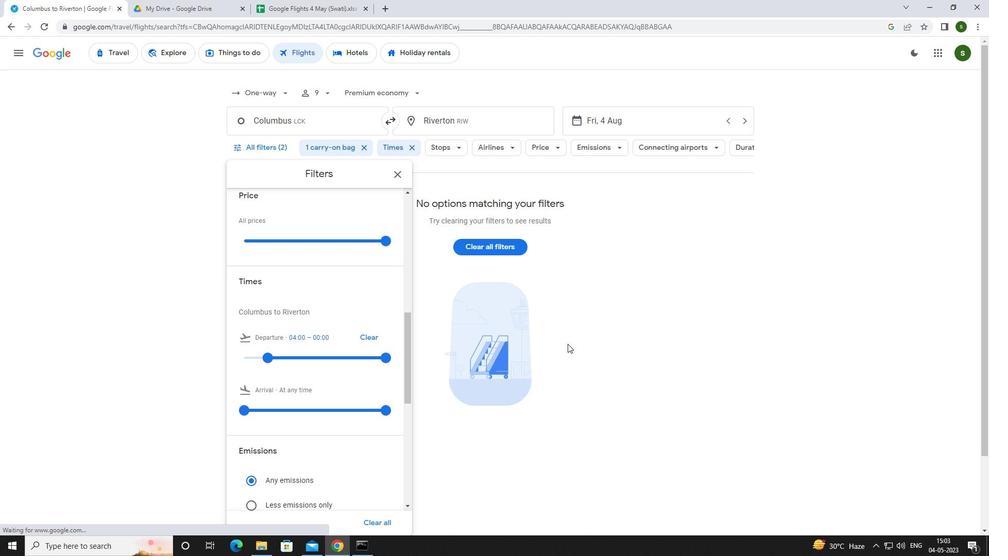 
